 Task: Editing simple light - Blank.
Action: Mouse moved to (207, 76)
Screenshot: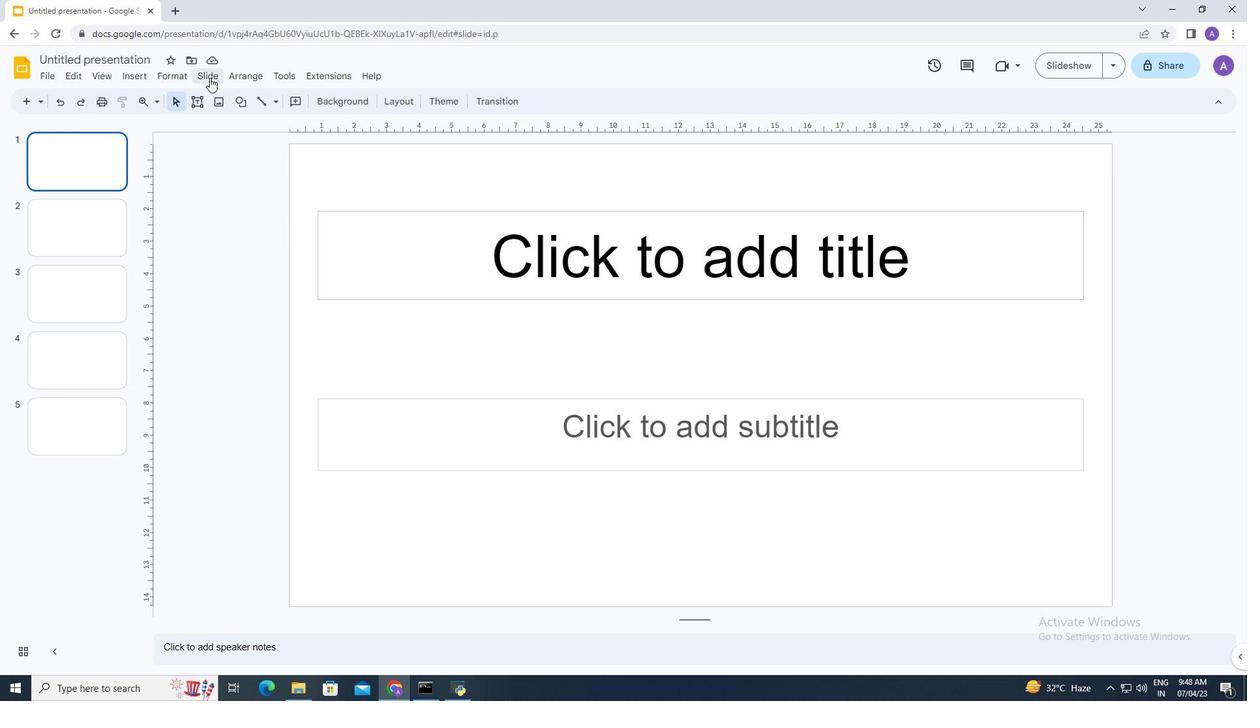 
Action: Mouse pressed left at (207, 76)
Screenshot: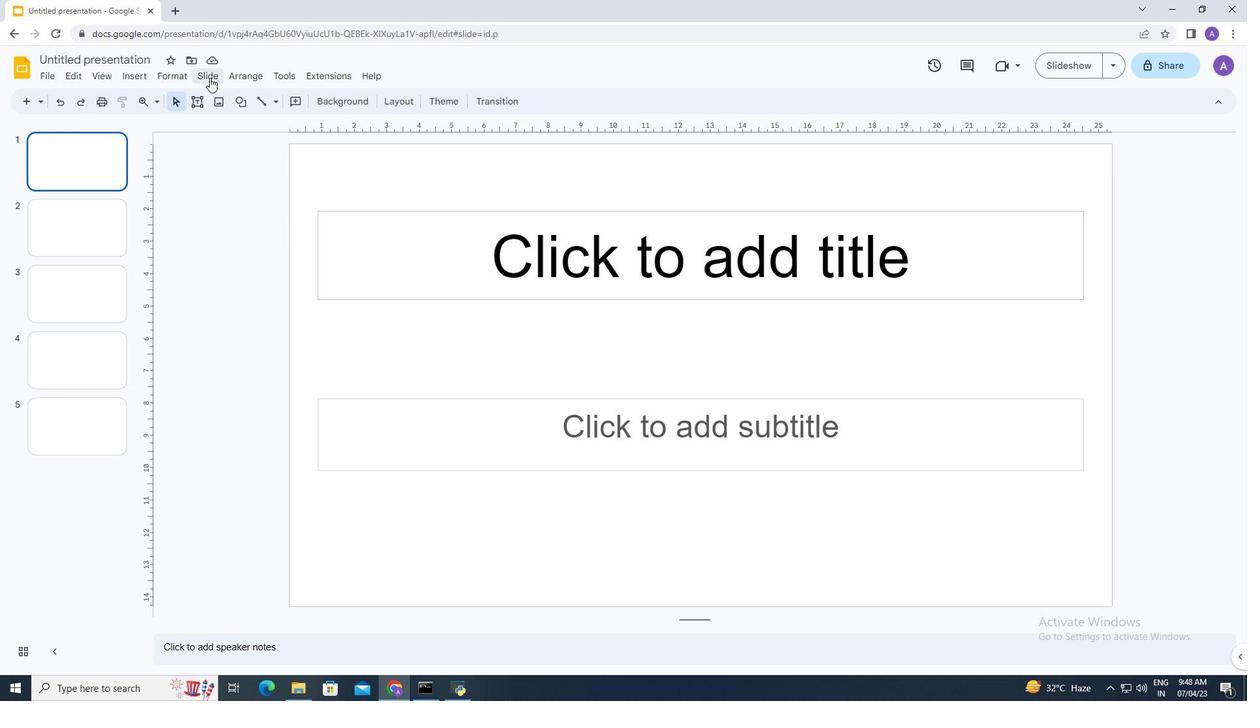 
Action: Mouse moved to (265, 280)
Screenshot: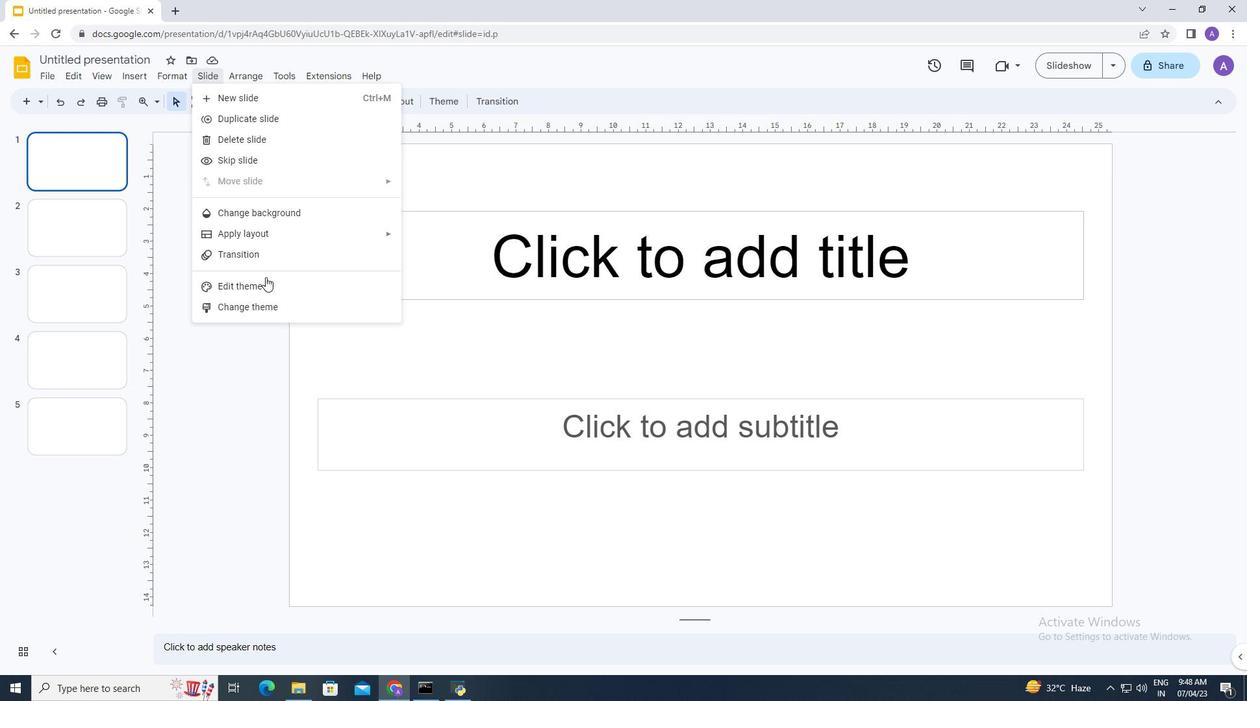 
Action: Mouse pressed left at (265, 280)
Screenshot: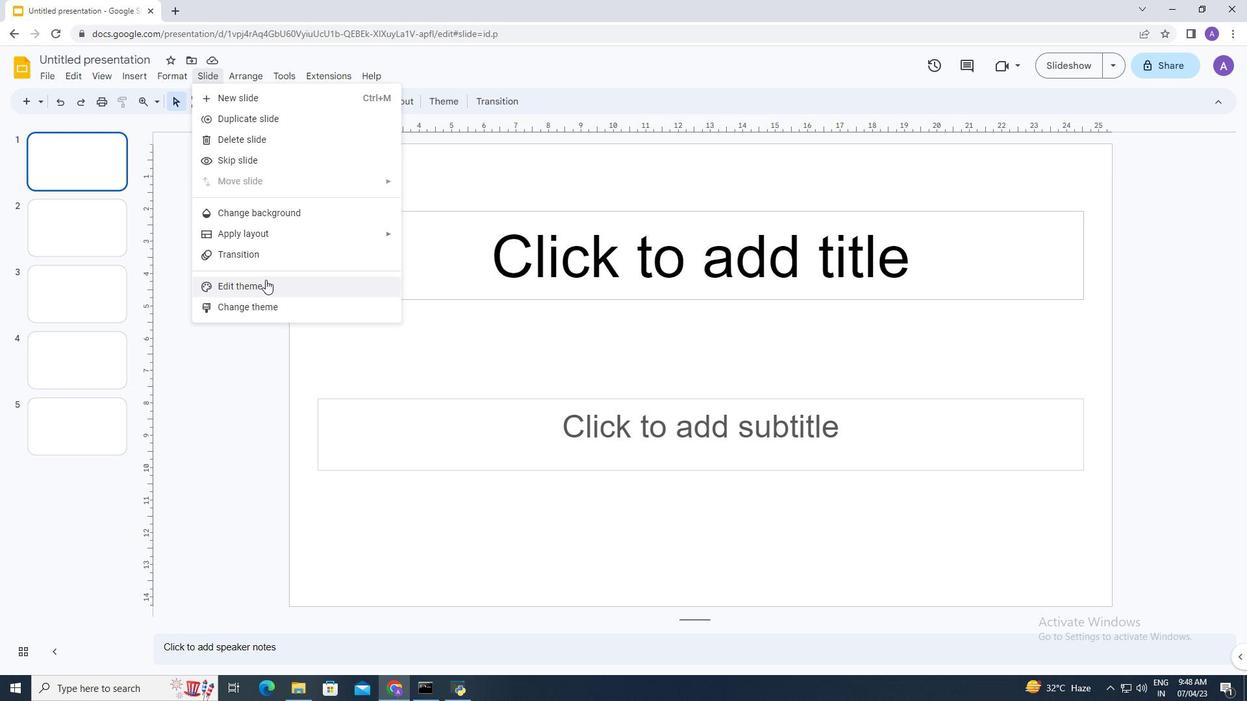 
Action: Mouse moved to (252, 289)
Screenshot: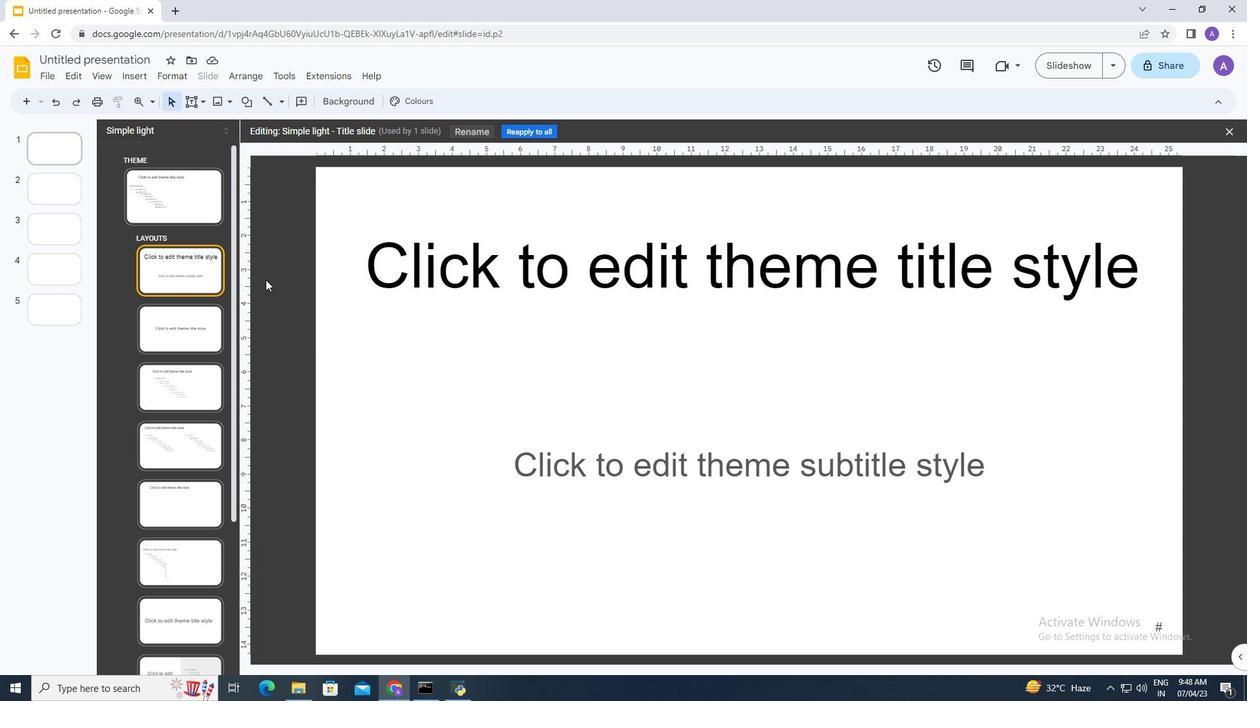 
Action: Mouse scrolled (252, 289) with delta (0, 0)
Screenshot: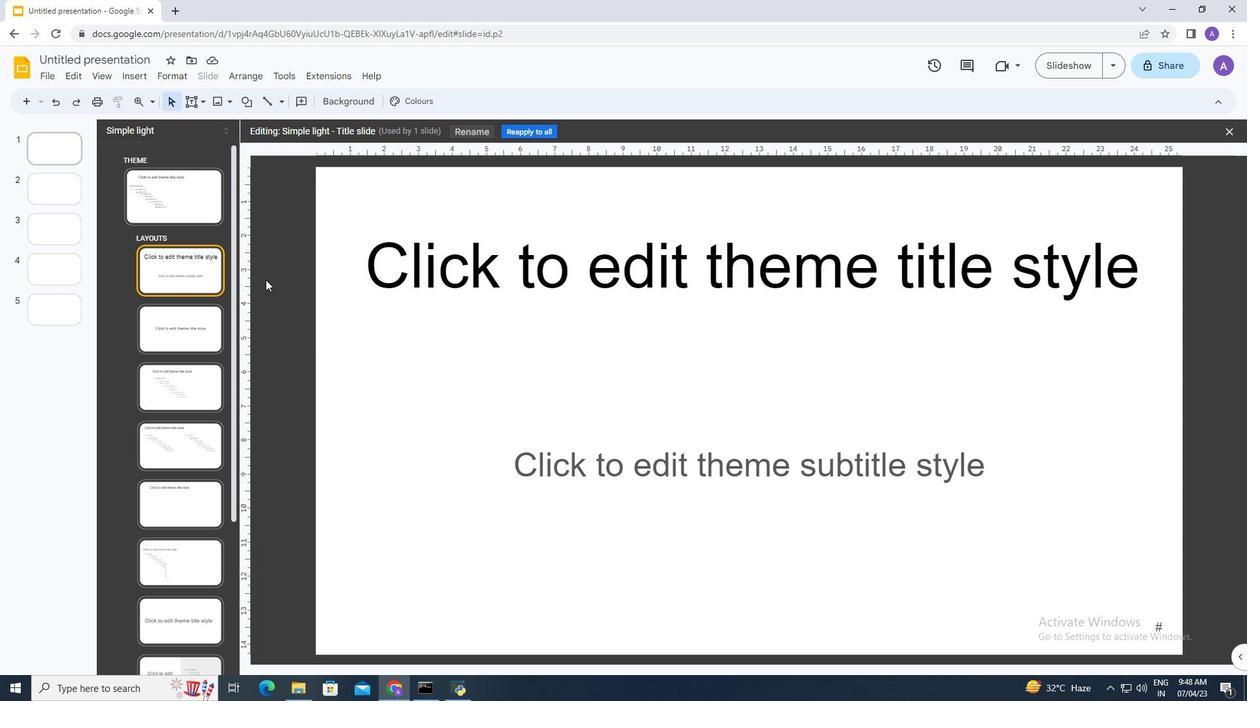 
Action: Mouse moved to (205, 315)
Screenshot: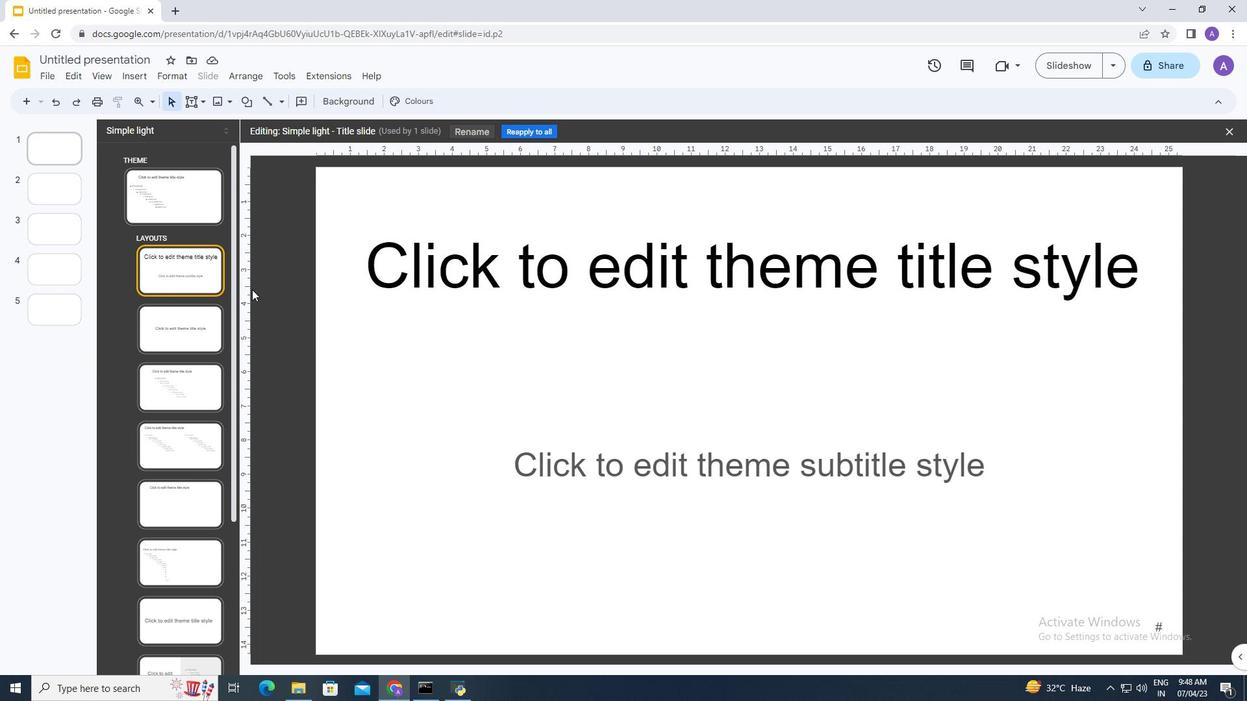 
Action: Mouse scrolled (207, 313) with delta (0, 0)
Screenshot: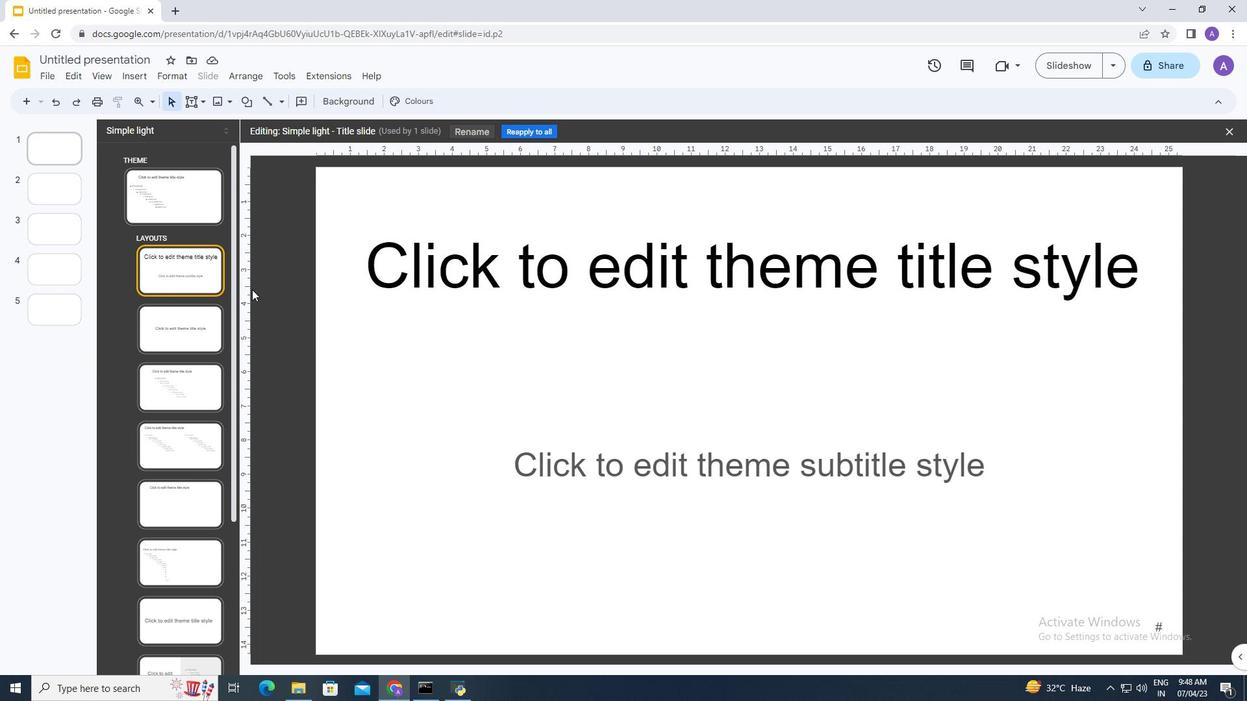 
Action: Mouse moved to (193, 333)
Screenshot: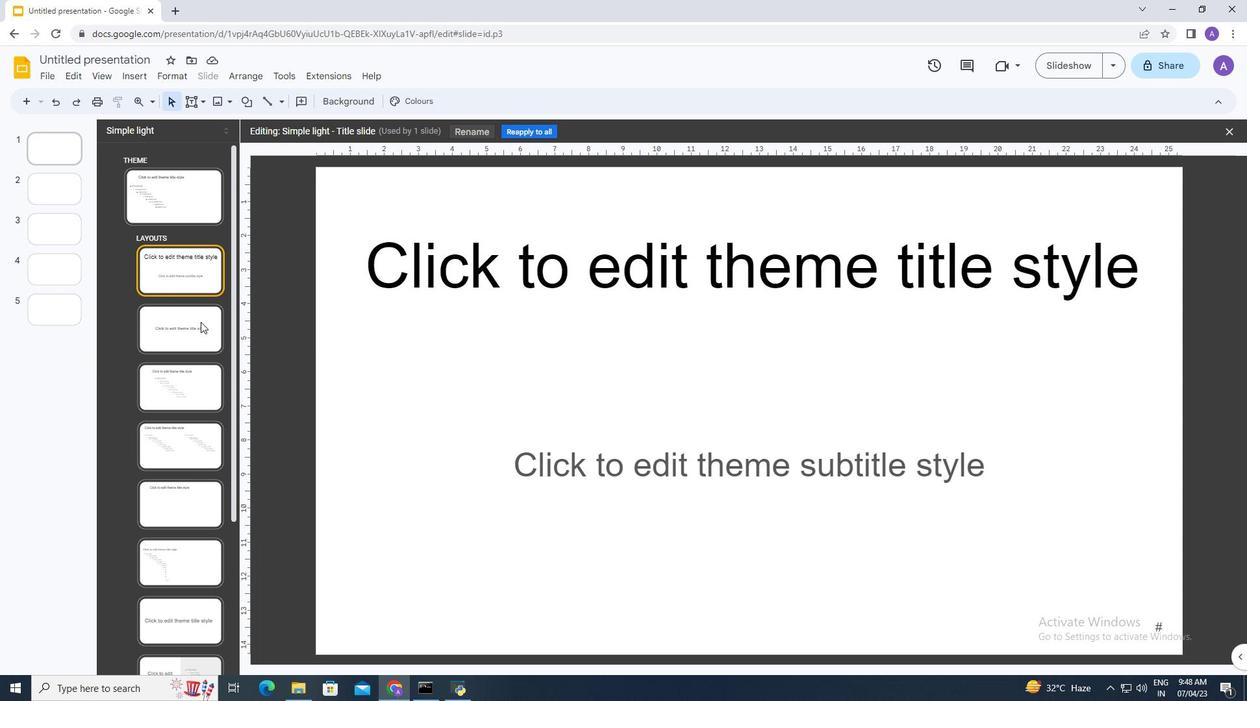 
Action: Mouse scrolled (193, 332) with delta (0, 0)
Screenshot: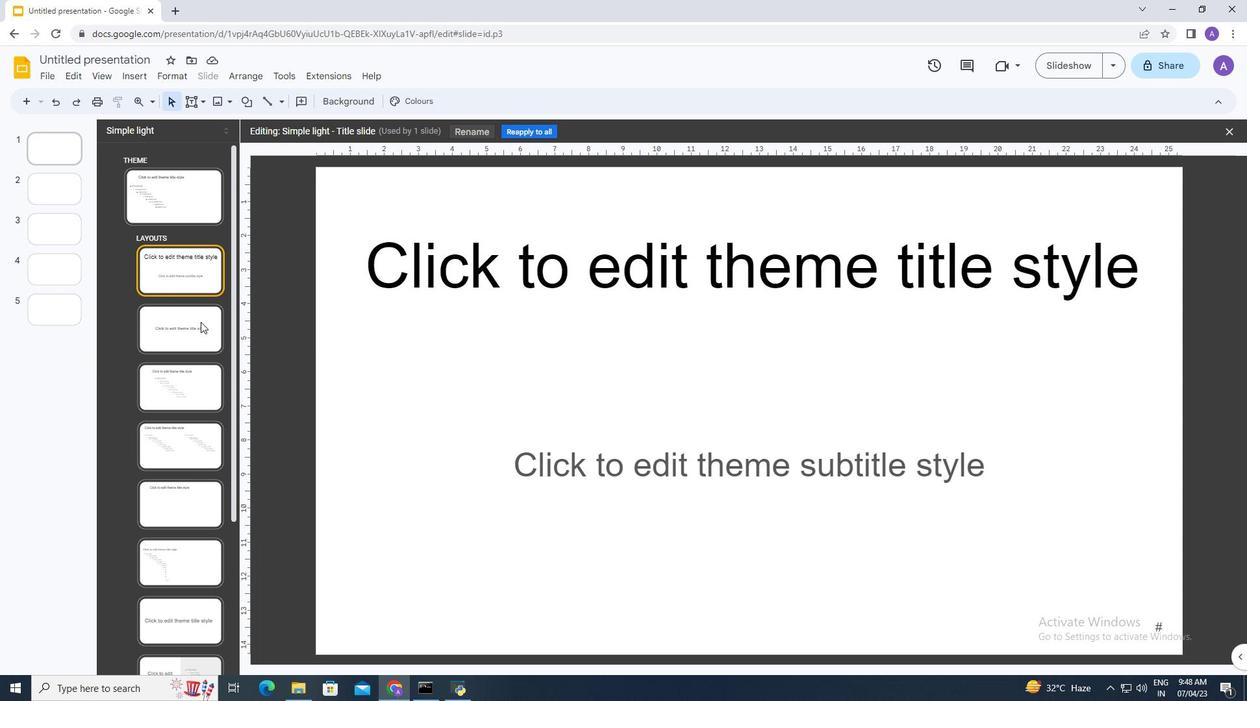 
Action: Mouse moved to (187, 341)
Screenshot: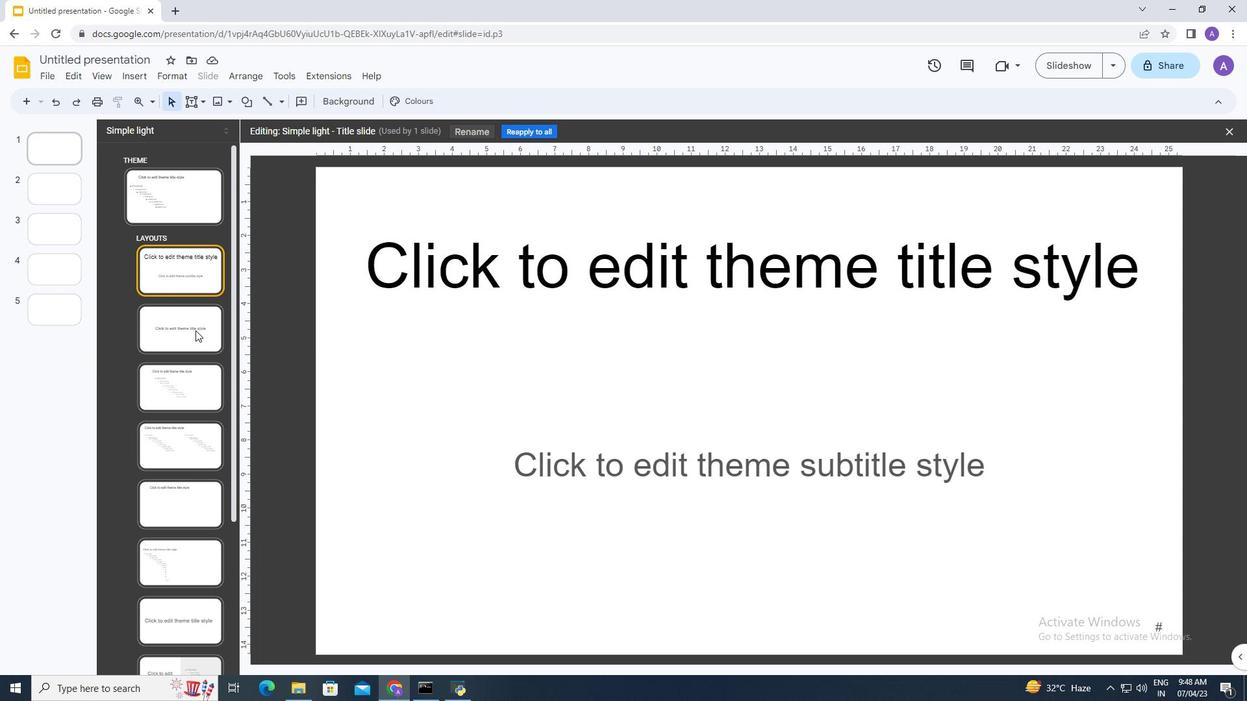 
Action: Mouse scrolled (191, 337) with delta (0, 0)
Screenshot: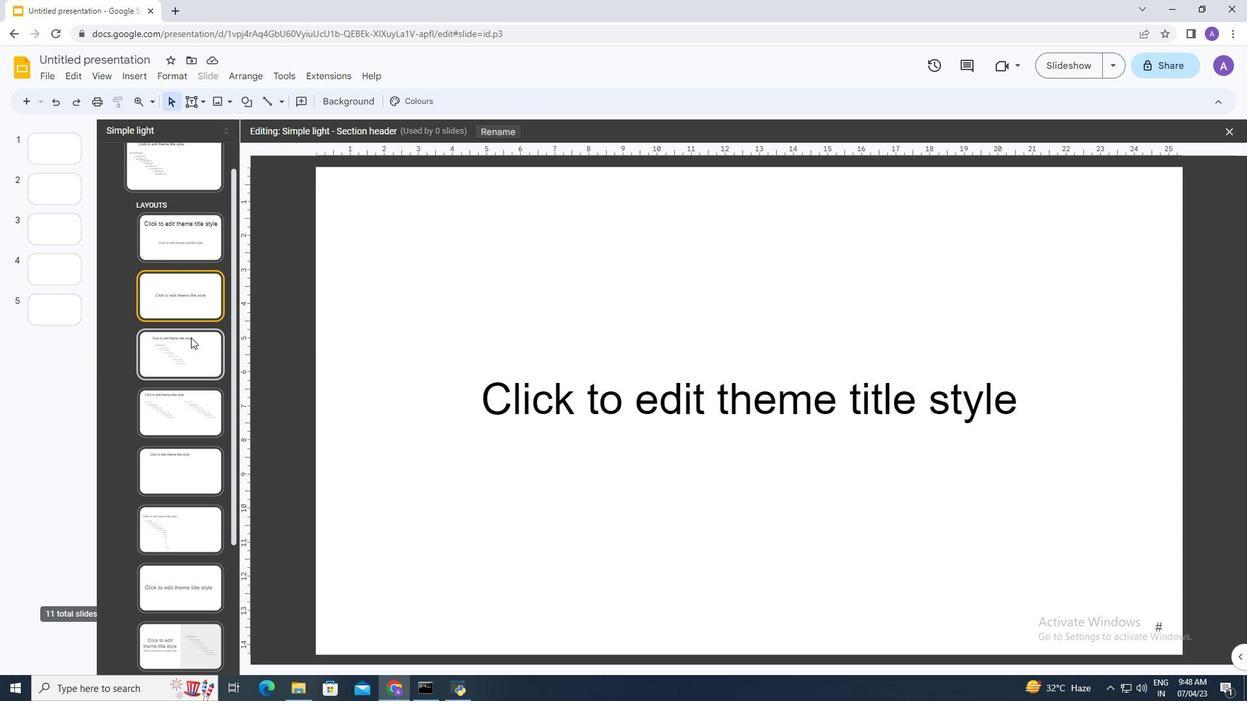 
Action: Mouse moved to (179, 397)
Screenshot: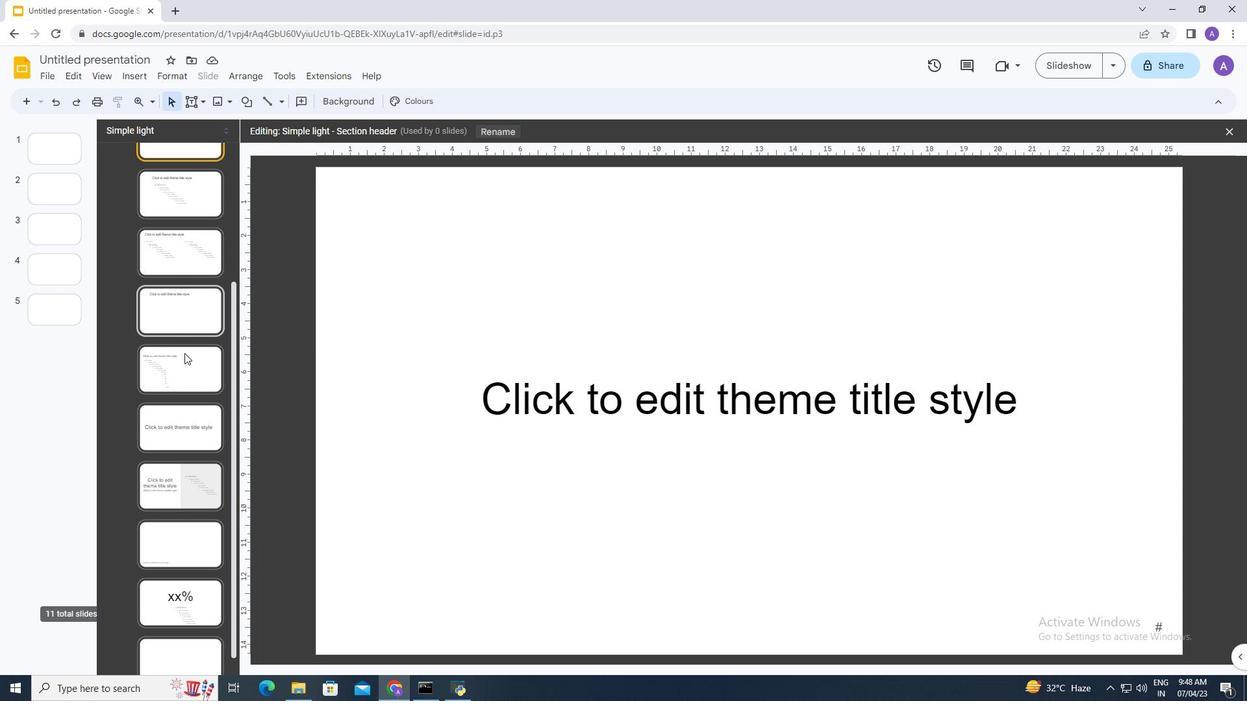 
Action: Mouse scrolled (179, 396) with delta (0, 0)
Screenshot: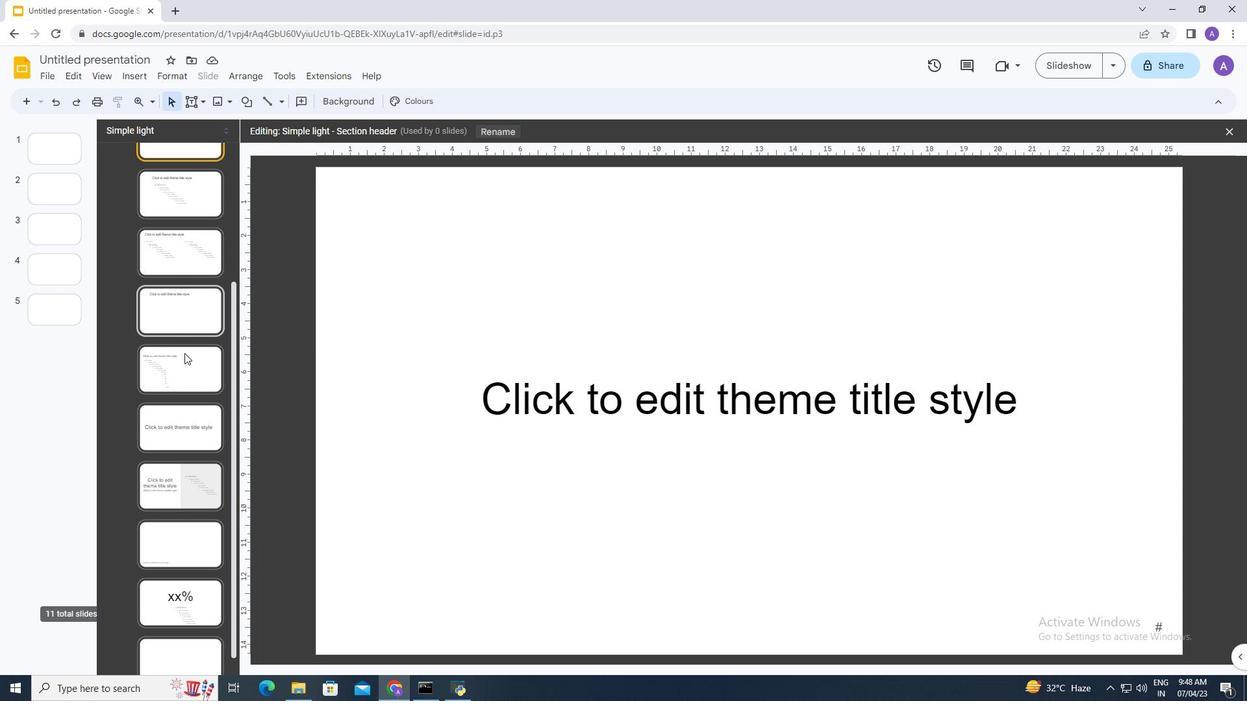 
Action: Mouse moved to (176, 405)
Screenshot: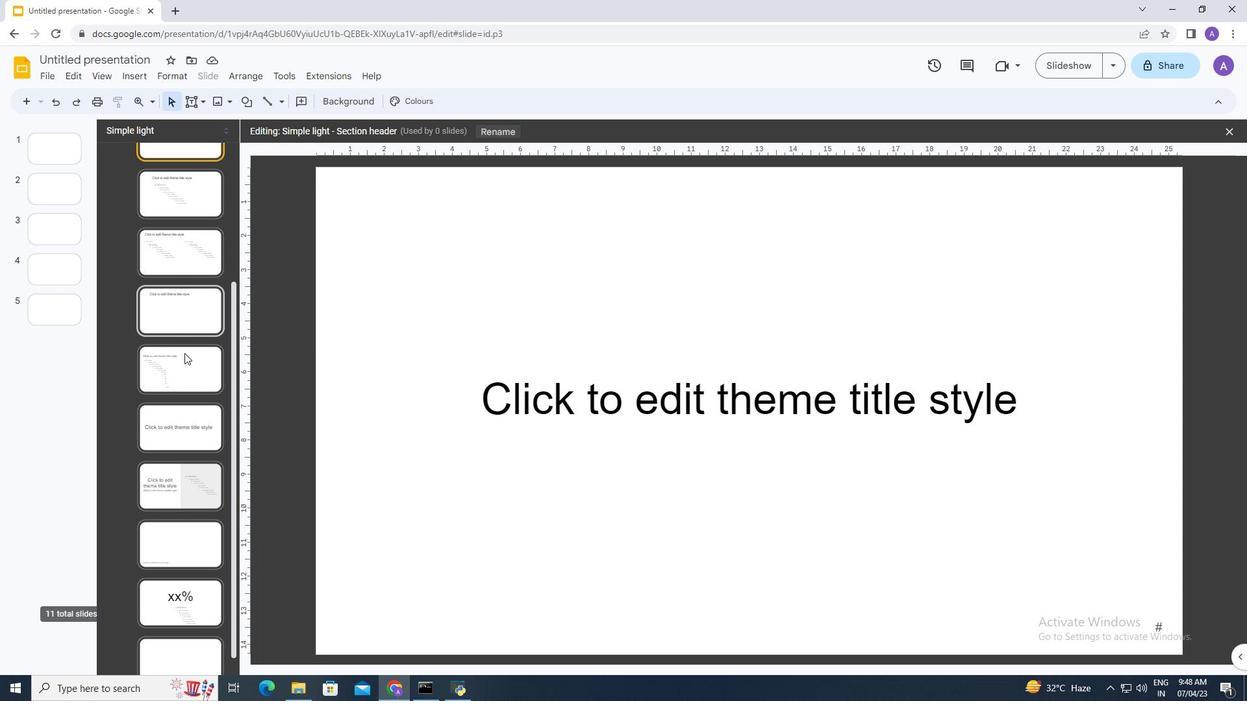 
Action: Mouse scrolled (176, 404) with delta (0, 0)
Screenshot: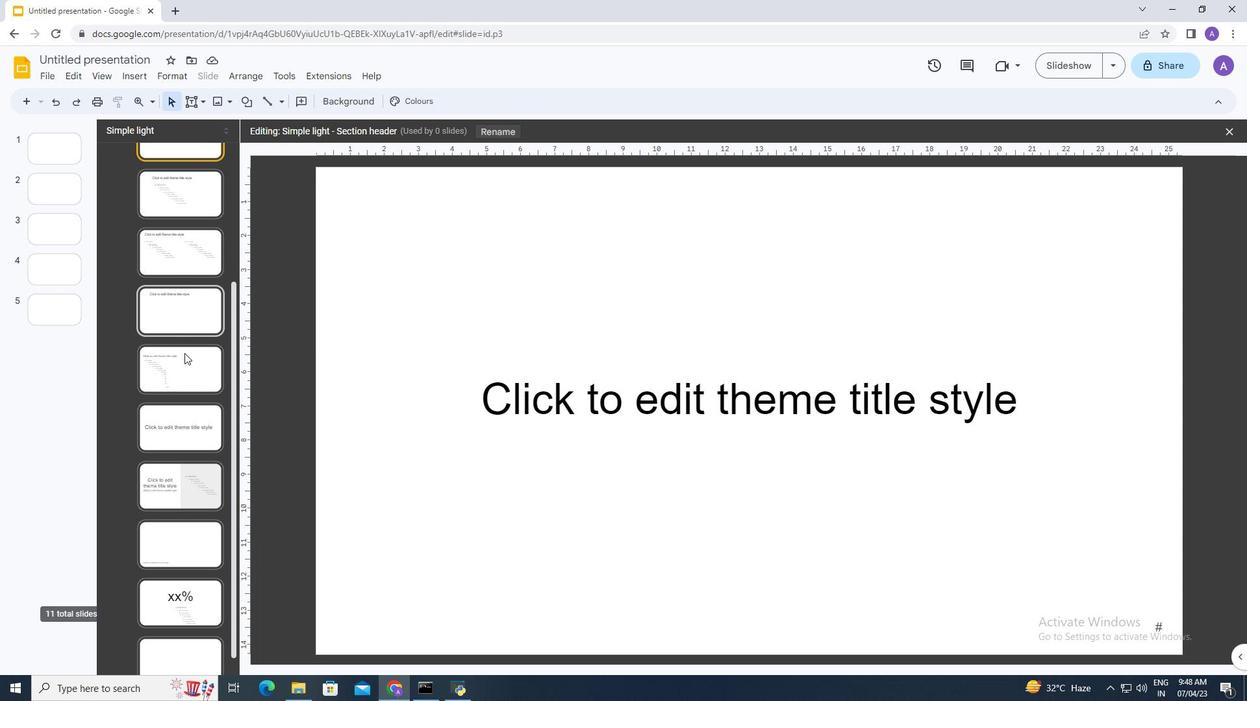 
Action: Mouse moved to (170, 417)
Screenshot: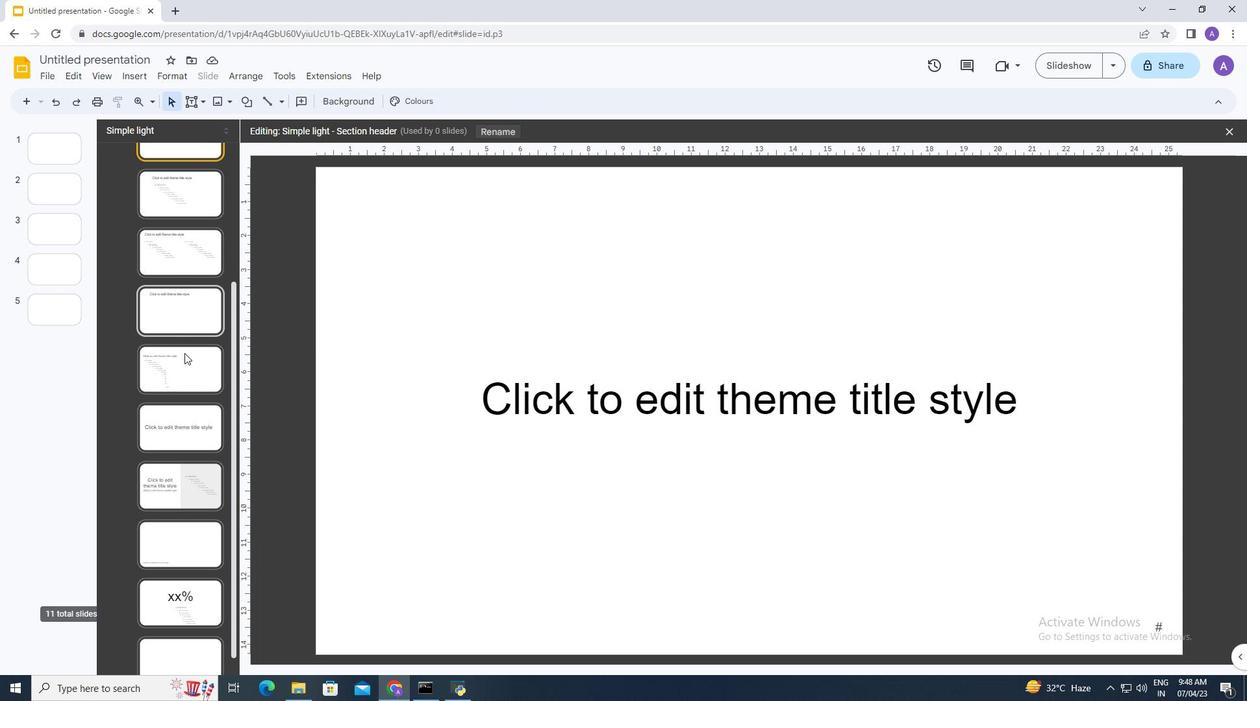 
Action: Mouse scrolled (170, 417) with delta (0, 0)
Screenshot: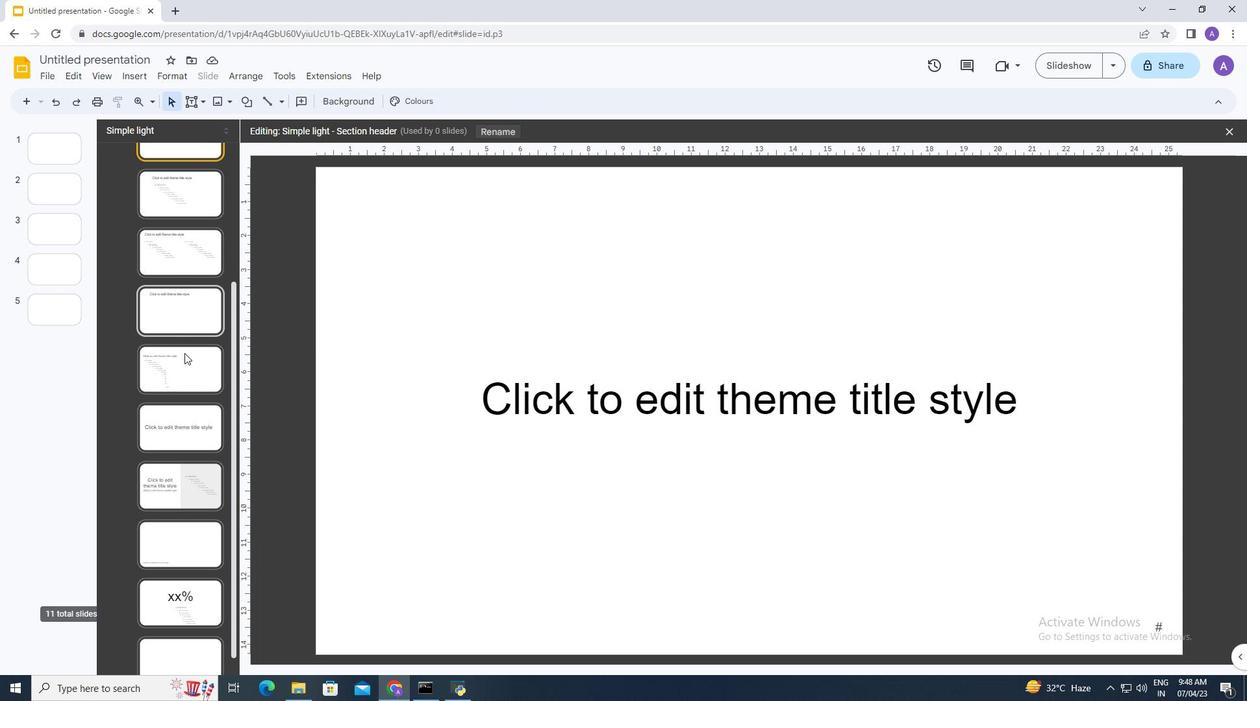 
Action: Mouse moved to (165, 427)
Screenshot: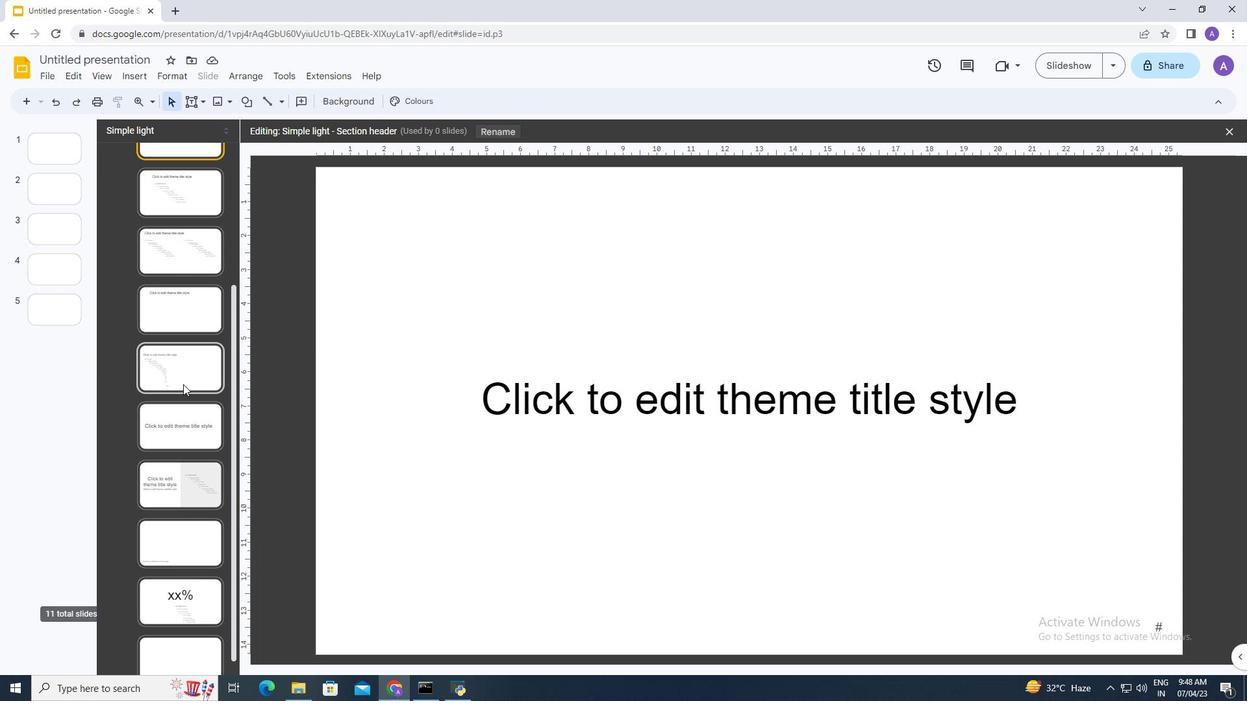 
Action: Mouse scrolled (166, 424) with delta (0, 0)
Screenshot: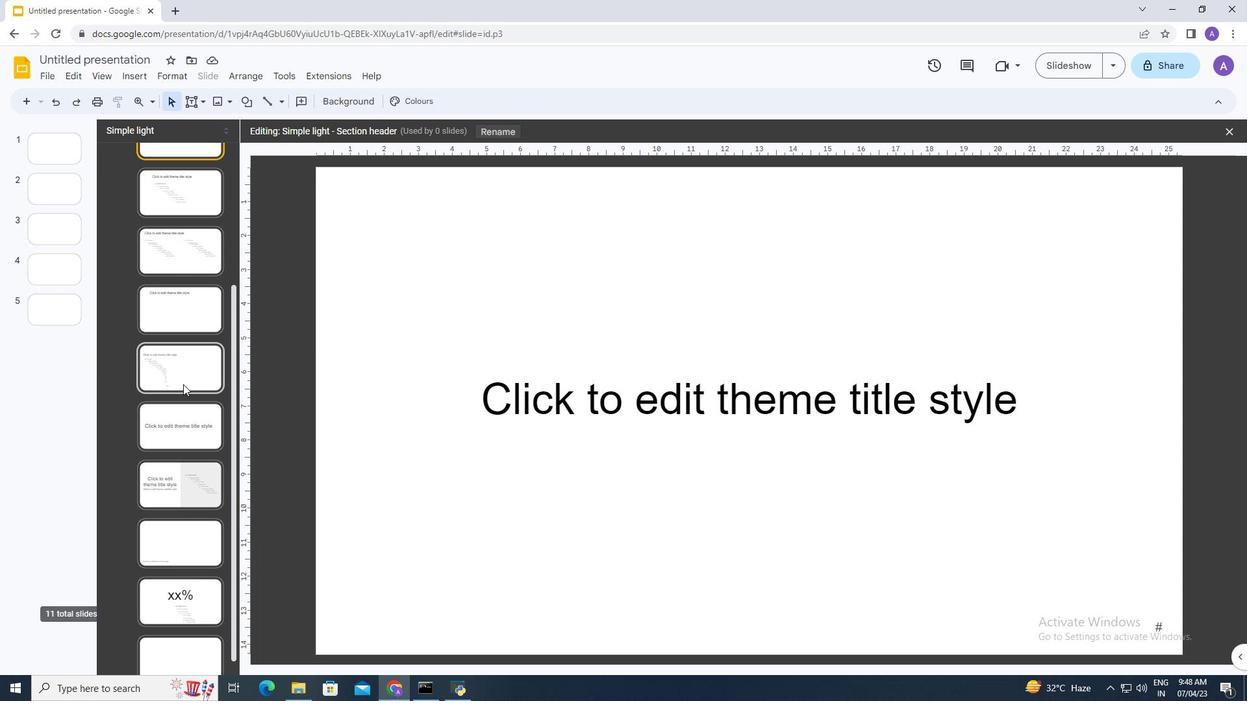
Action: Mouse moved to (164, 429)
Screenshot: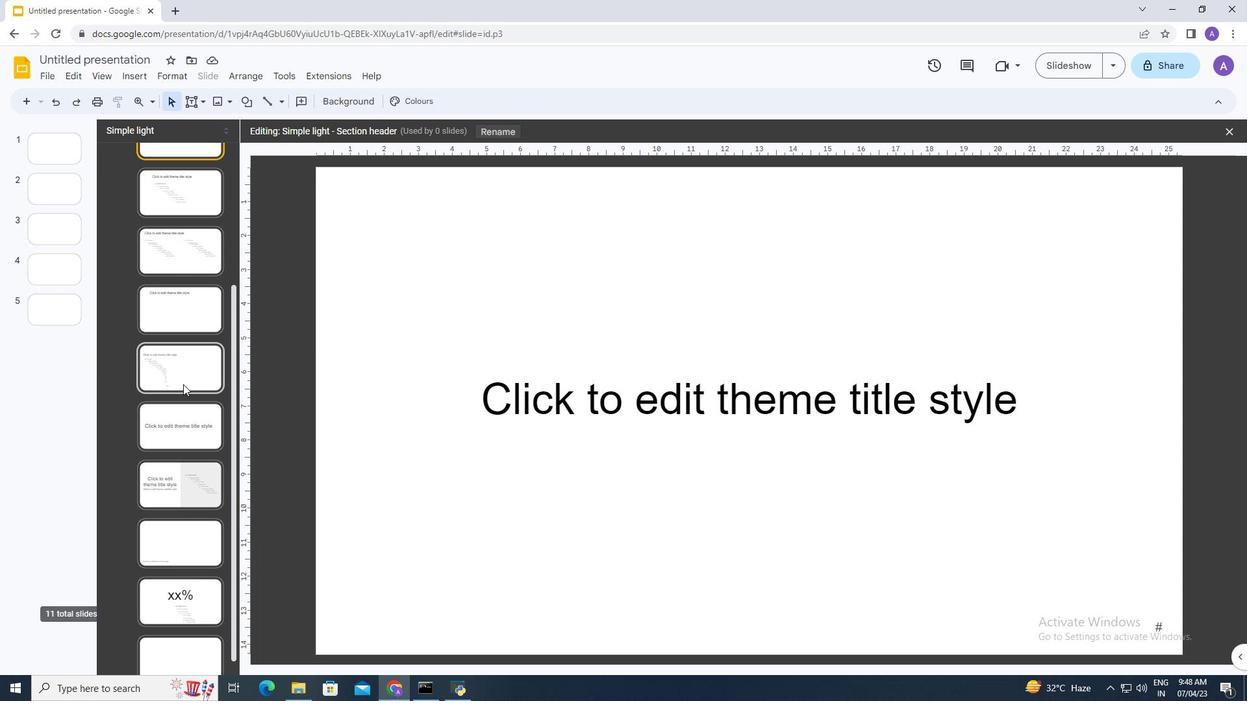
Action: Mouse scrolled (164, 430) with delta (0, 0)
Screenshot: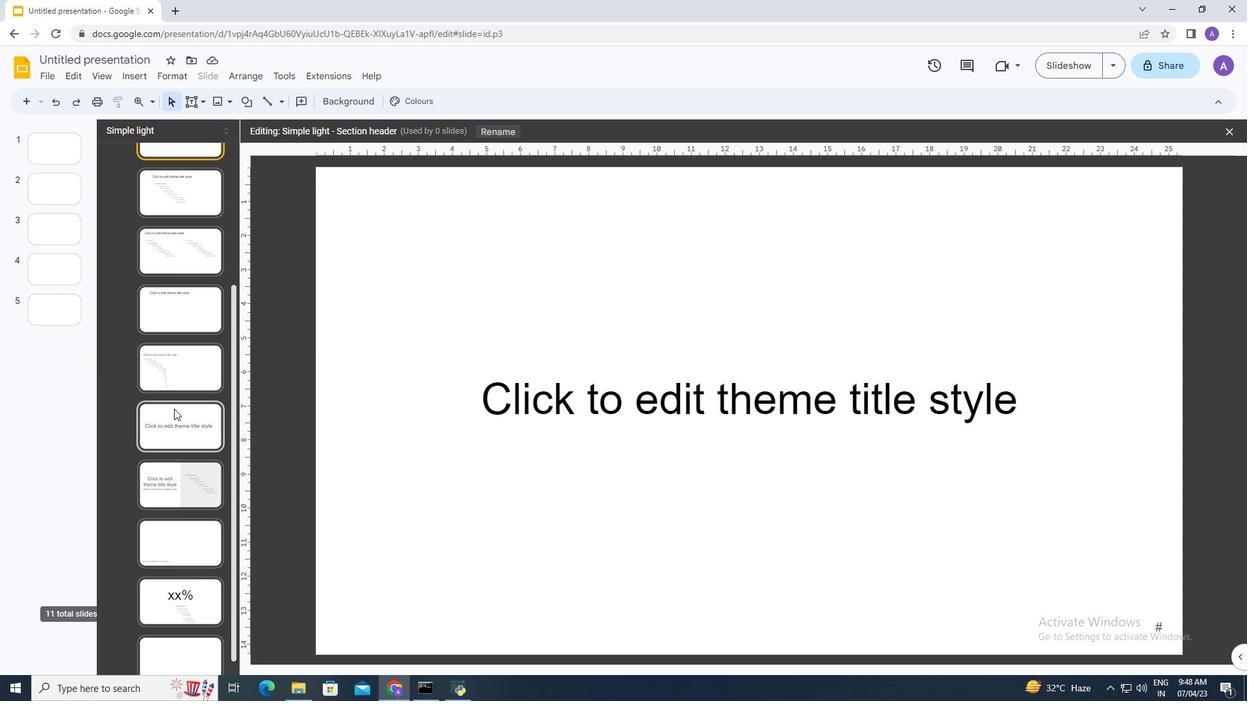 
Action: Mouse moved to (152, 517)
Screenshot: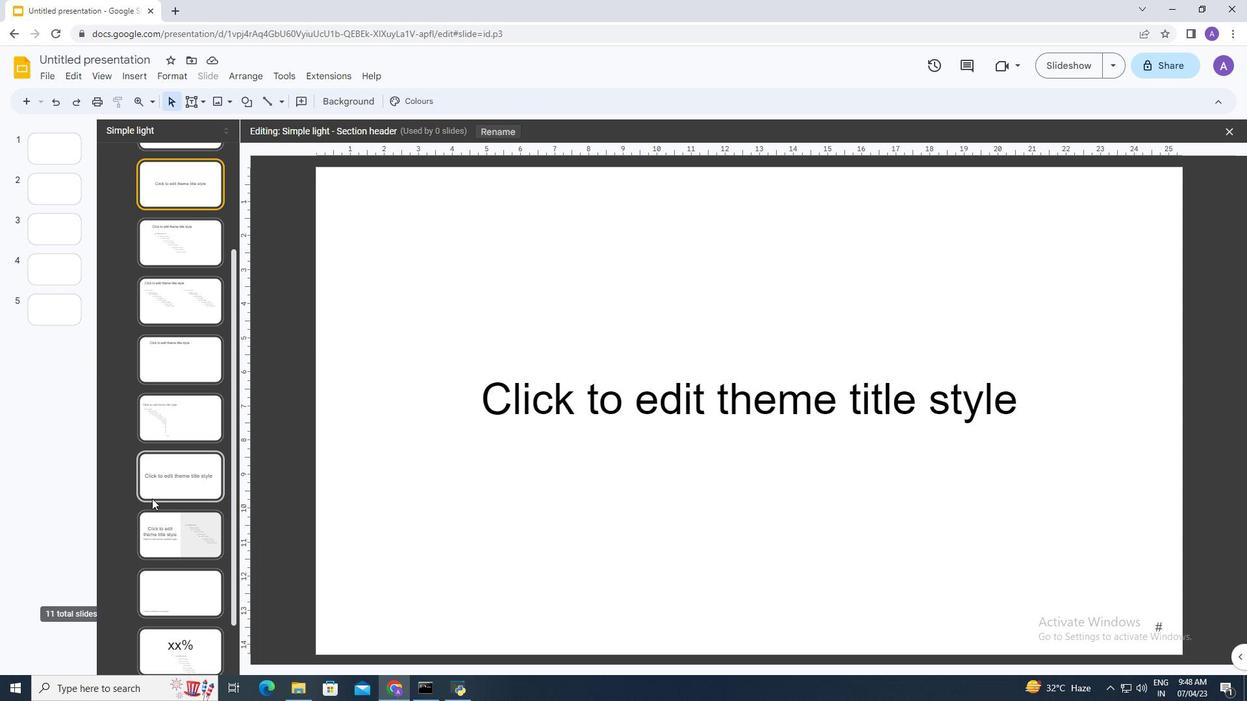 
Action: Mouse scrolled (152, 516) with delta (0, 0)
Screenshot: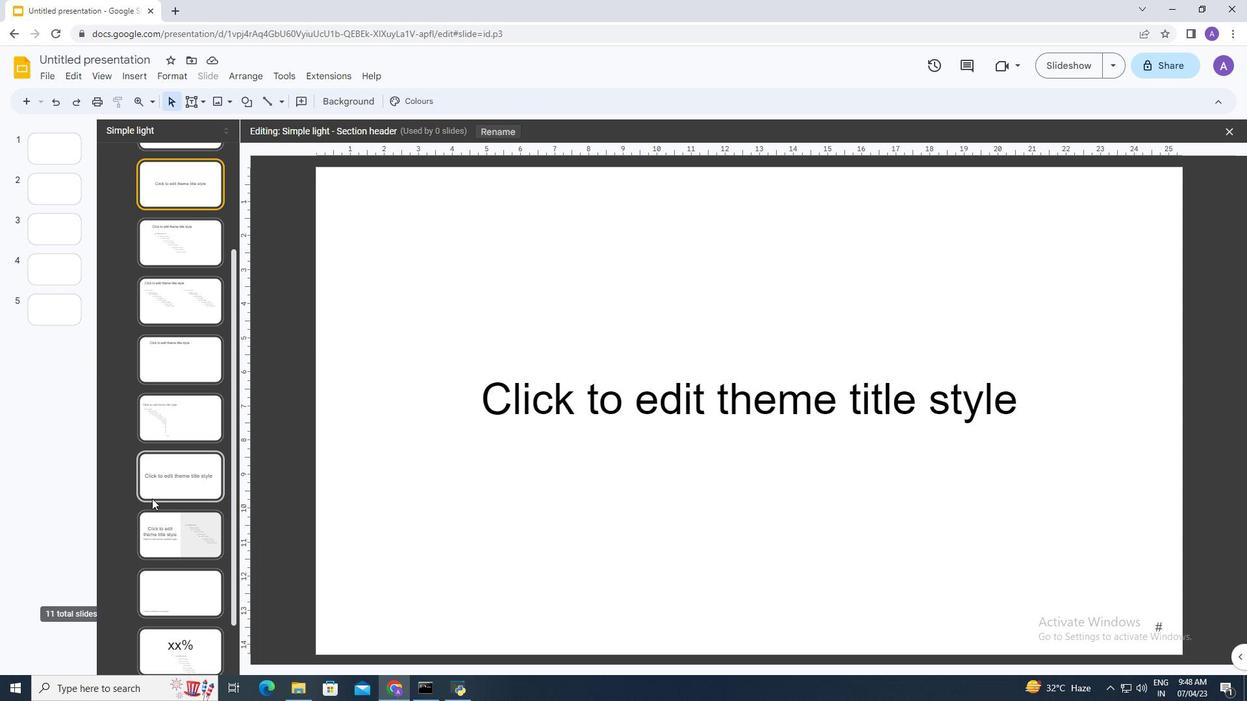 
Action: Mouse moved to (152, 521)
Screenshot: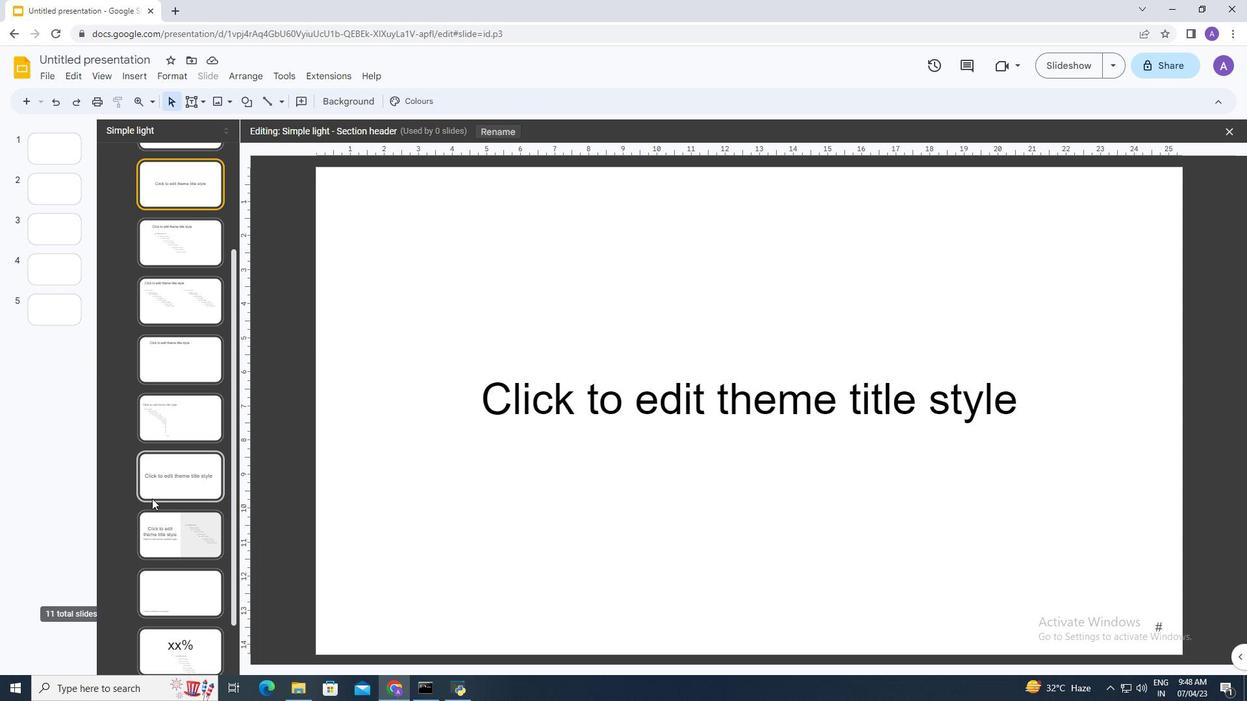
Action: Mouse scrolled (152, 520) with delta (0, 0)
Screenshot: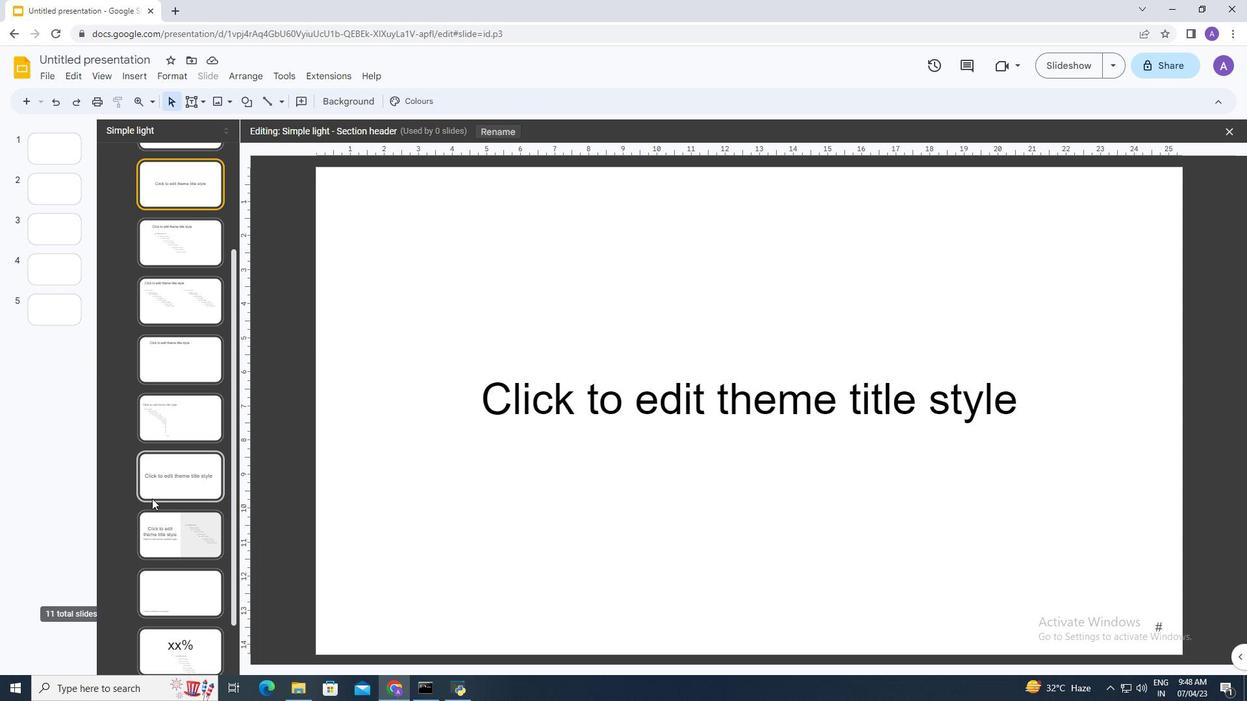 
Action: Mouse moved to (152, 531)
Screenshot: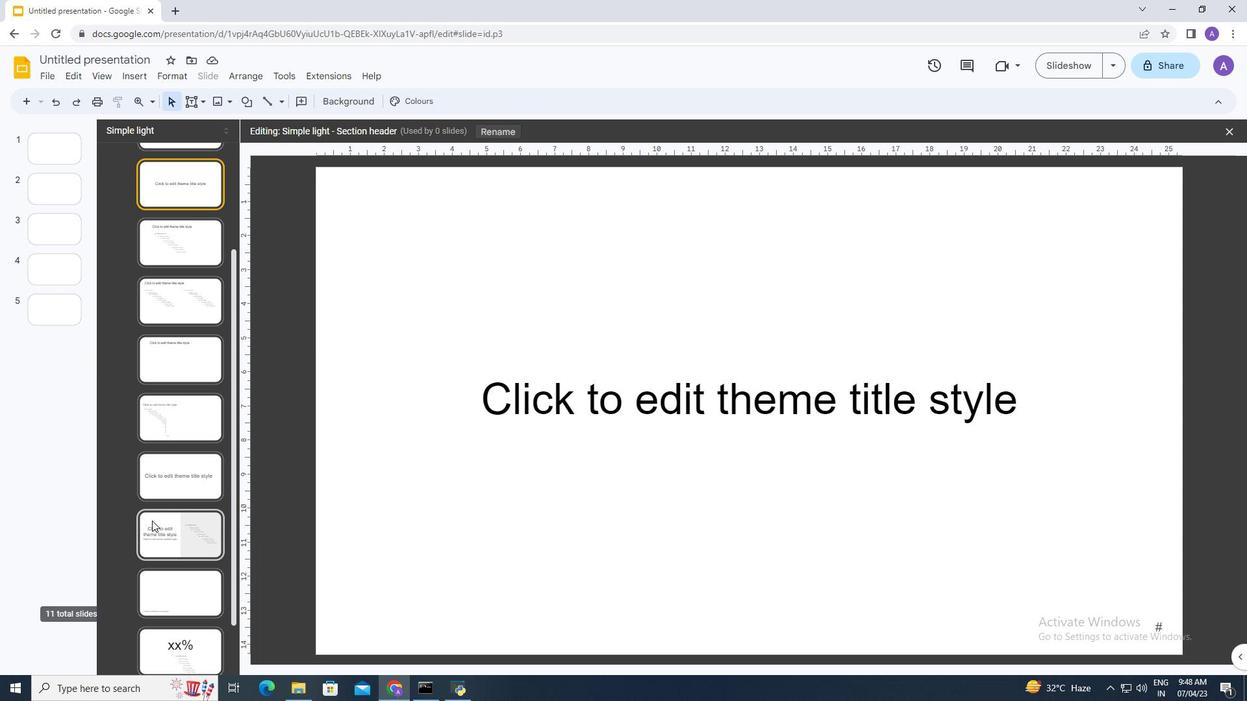 
Action: Mouse scrolled (152, 526) with delta (0, 0)
Screenshot: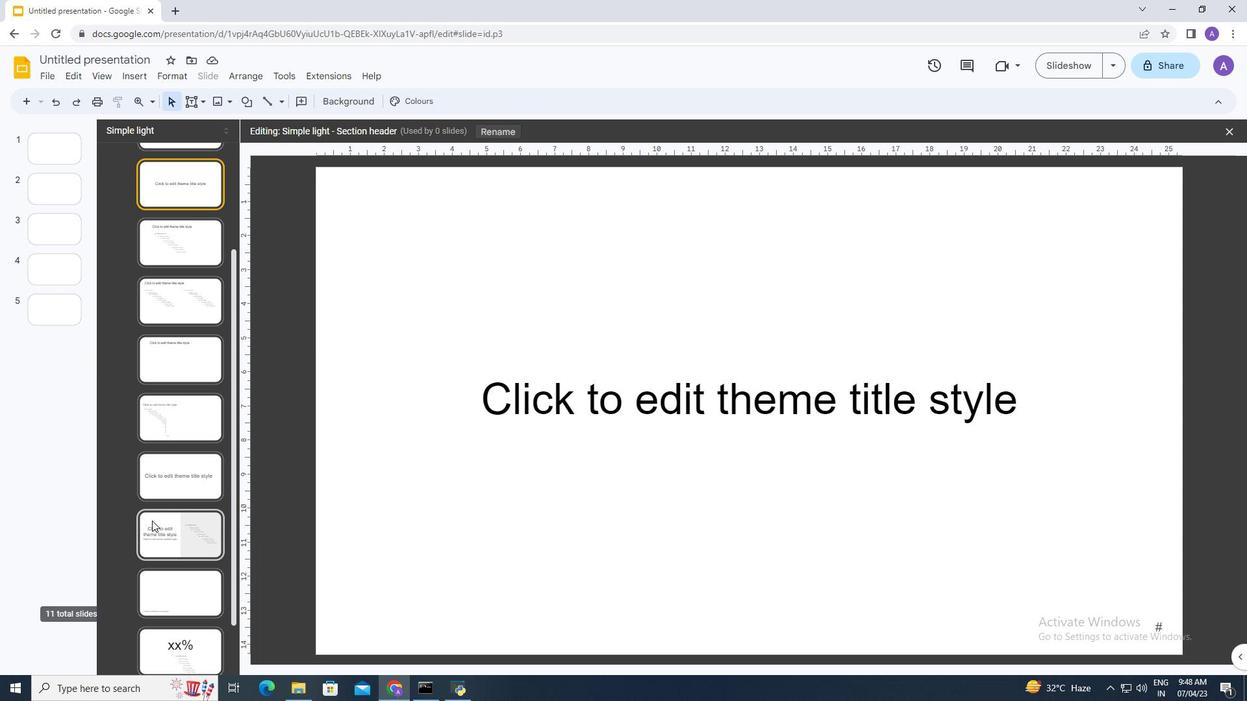 
Action: Mouse moved to (152, 534)
Screenshot: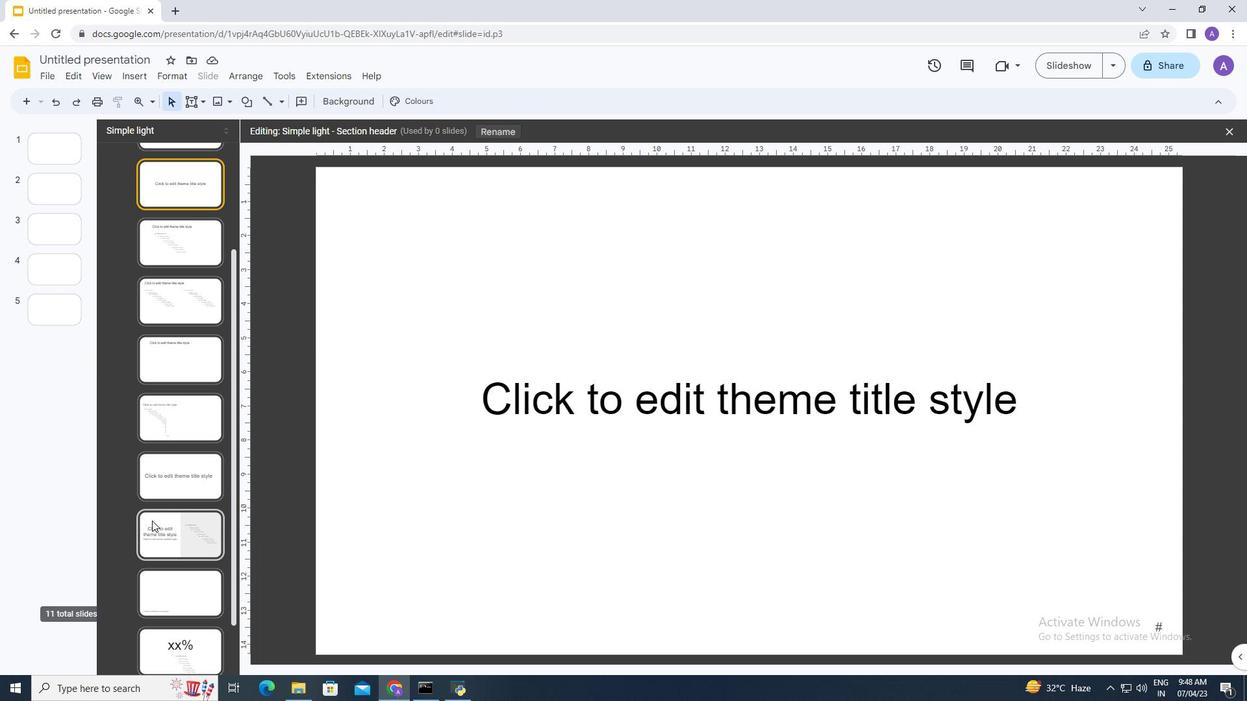 
Action: Mouse scrolled (152, 532) with delta (0, 0)
Screenshot: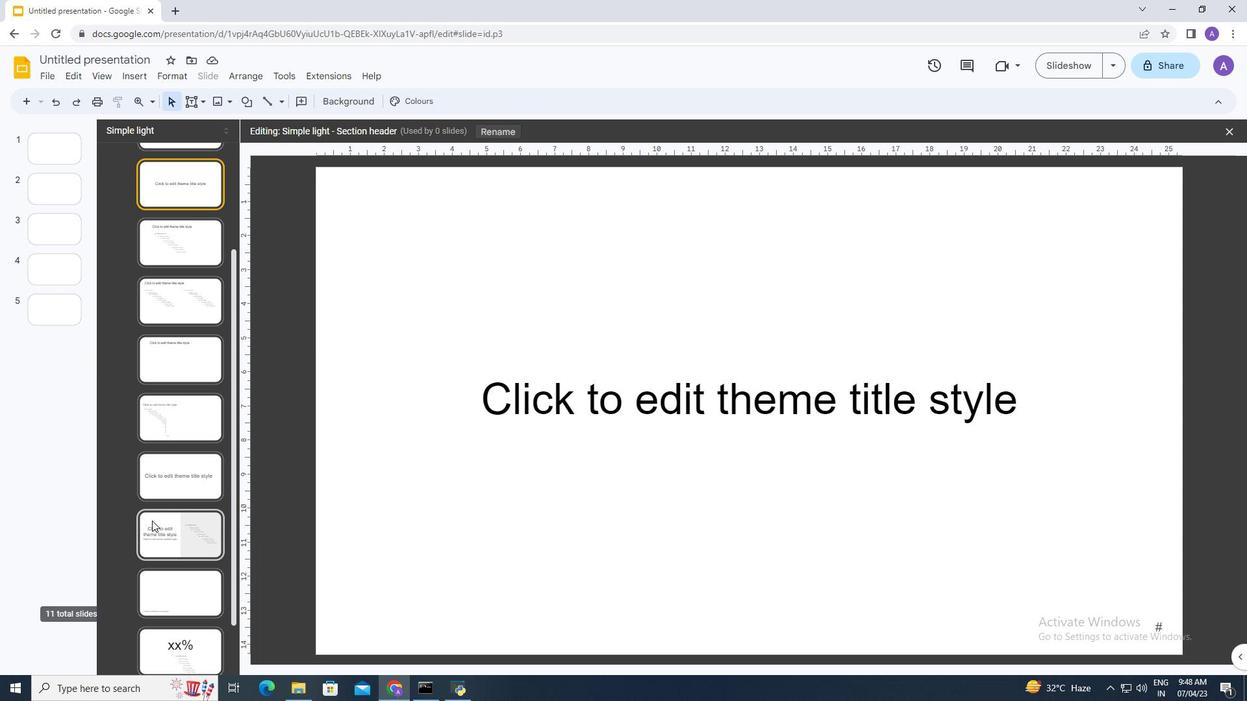 
Action: Mouse moved to (171, 646)
Screenshot: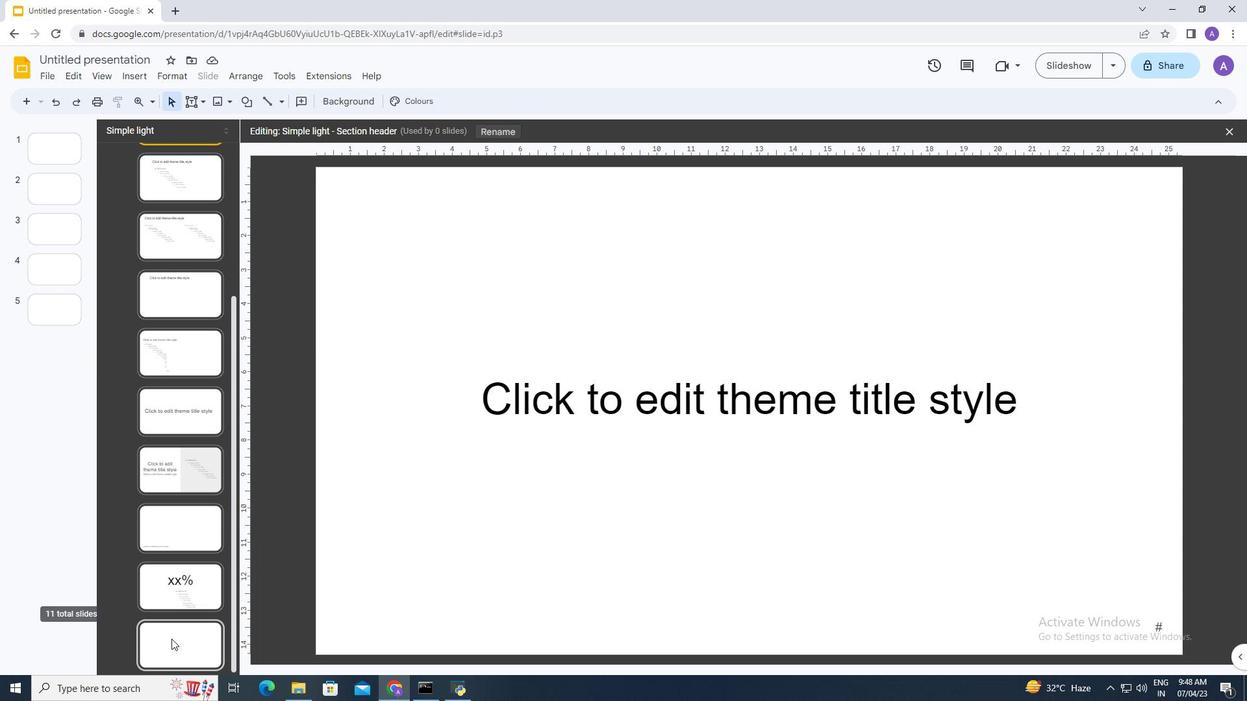 
Action: Mouse pressed left at (171, 646)
Screenshot: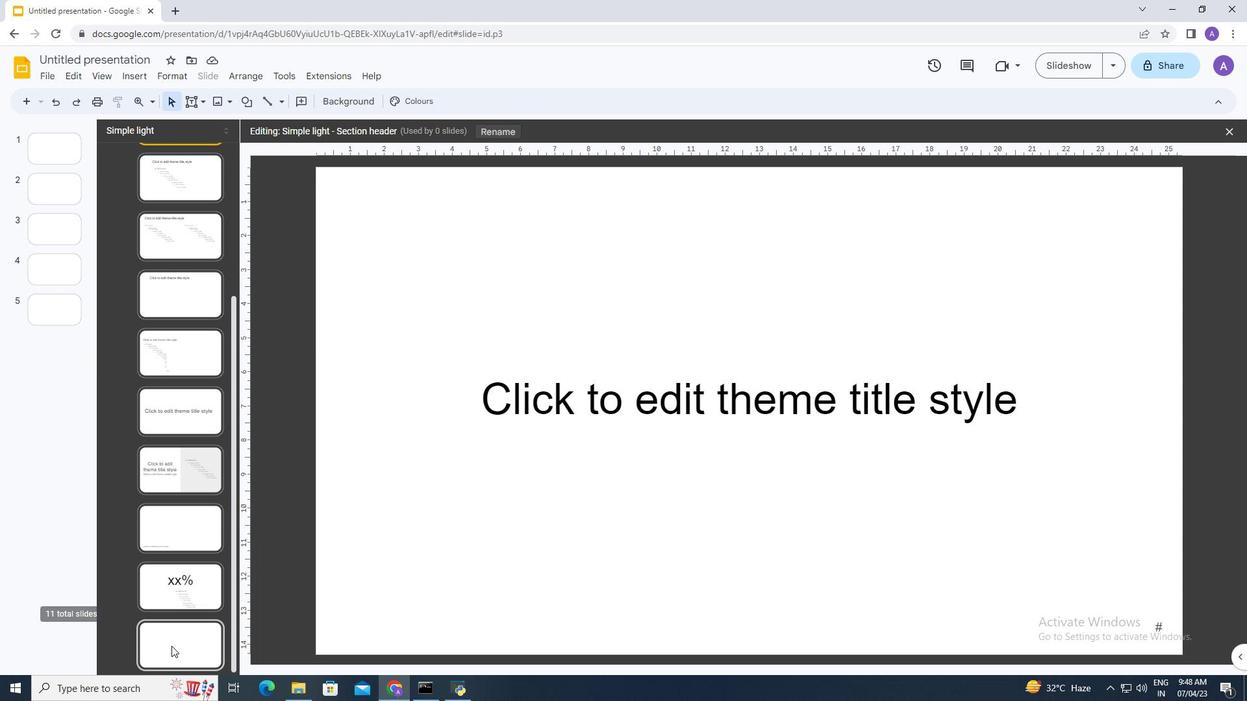 
Action: Mouse moved to (705, 382)
Screenshot: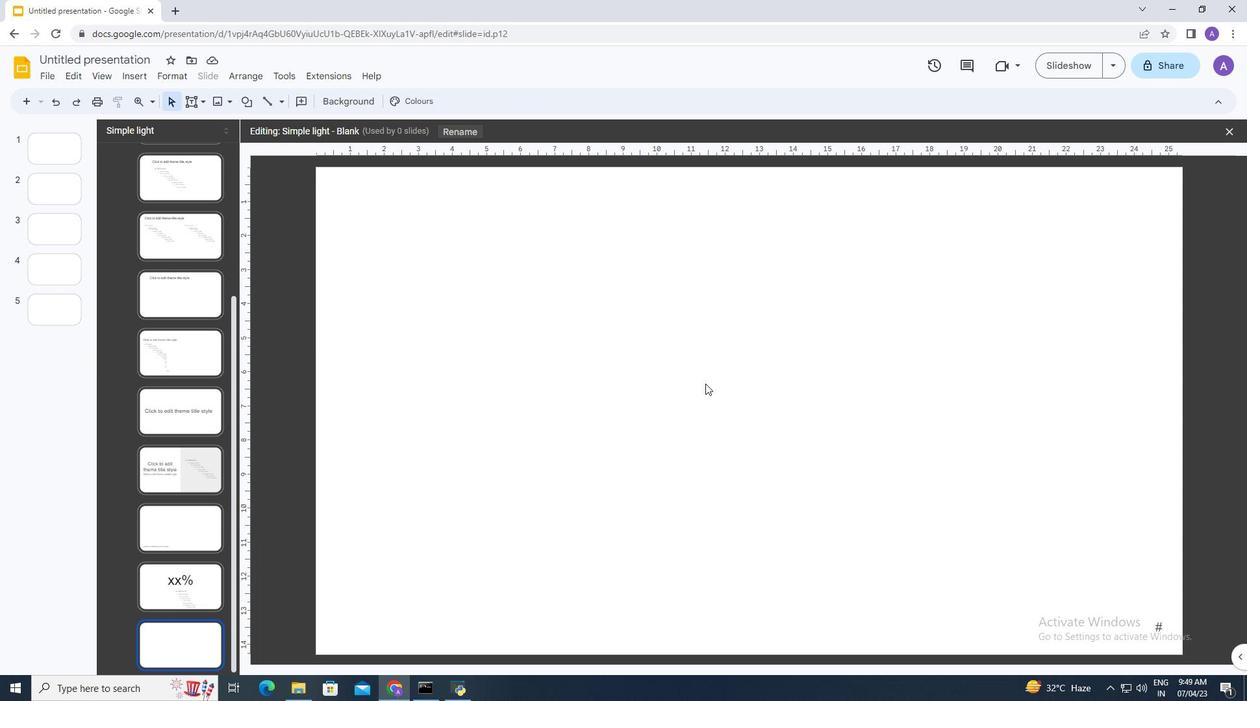 
Action: Mouse pressed left at (705, 382)
Screenshot: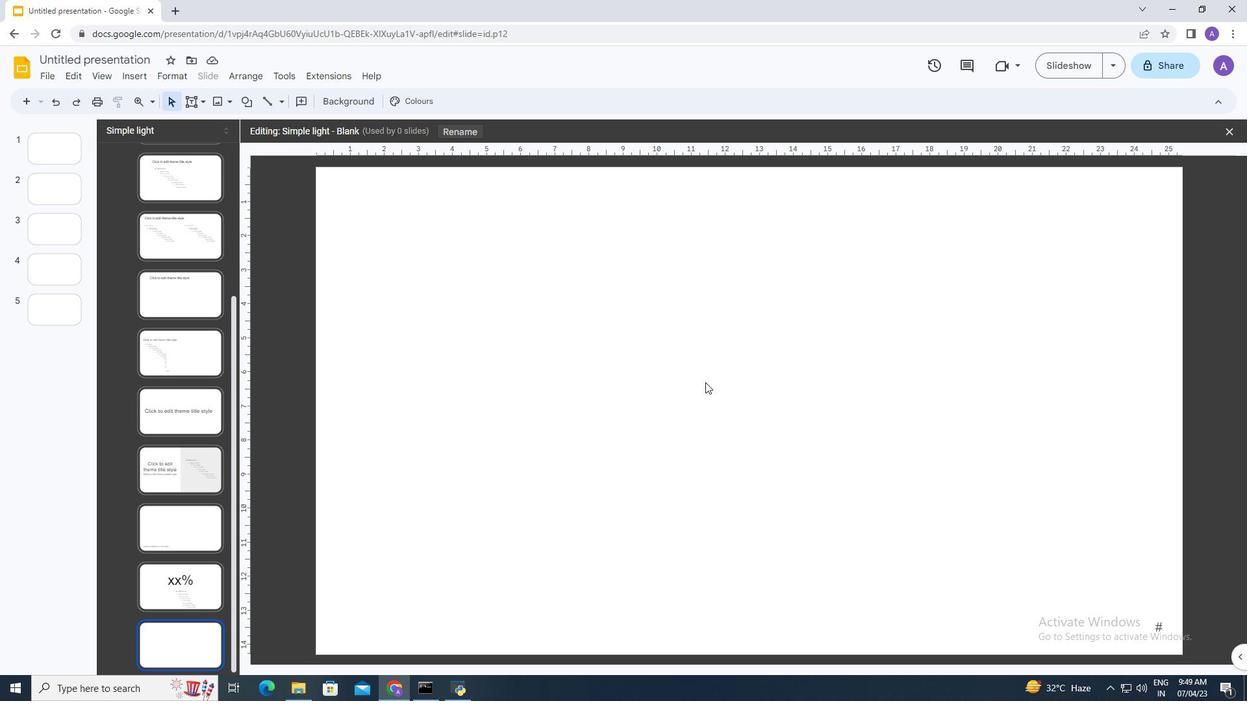 
